 Task: Apply Clip Filter to Flashback
Action: Mouse moved to (726, 285)
Screenshot: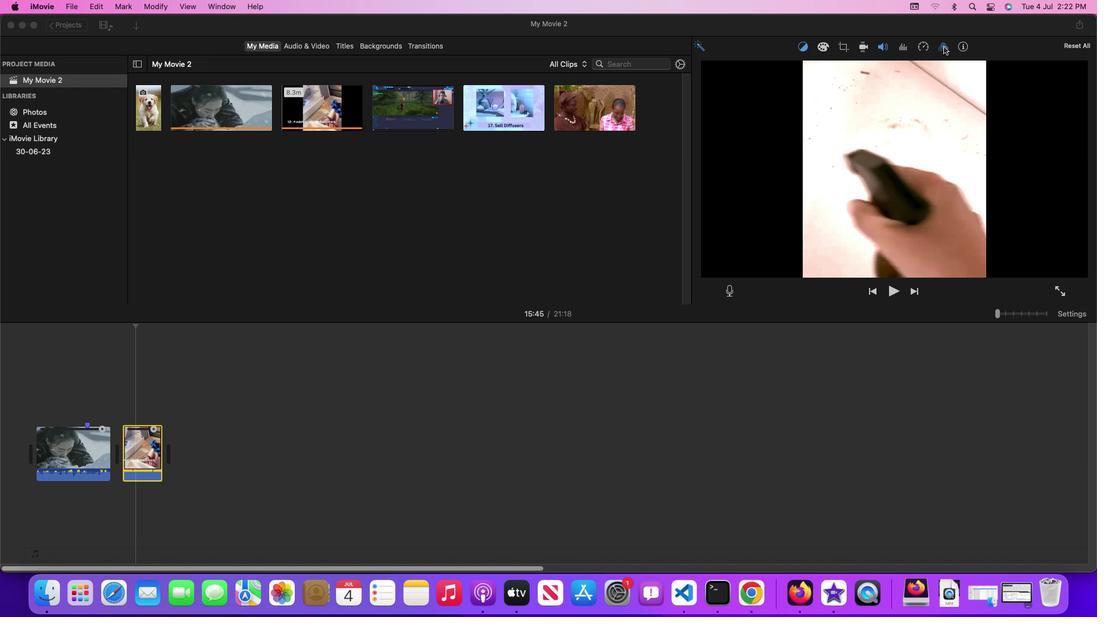 
Action: Mouse pressed left at (726, 285)
Screenshot: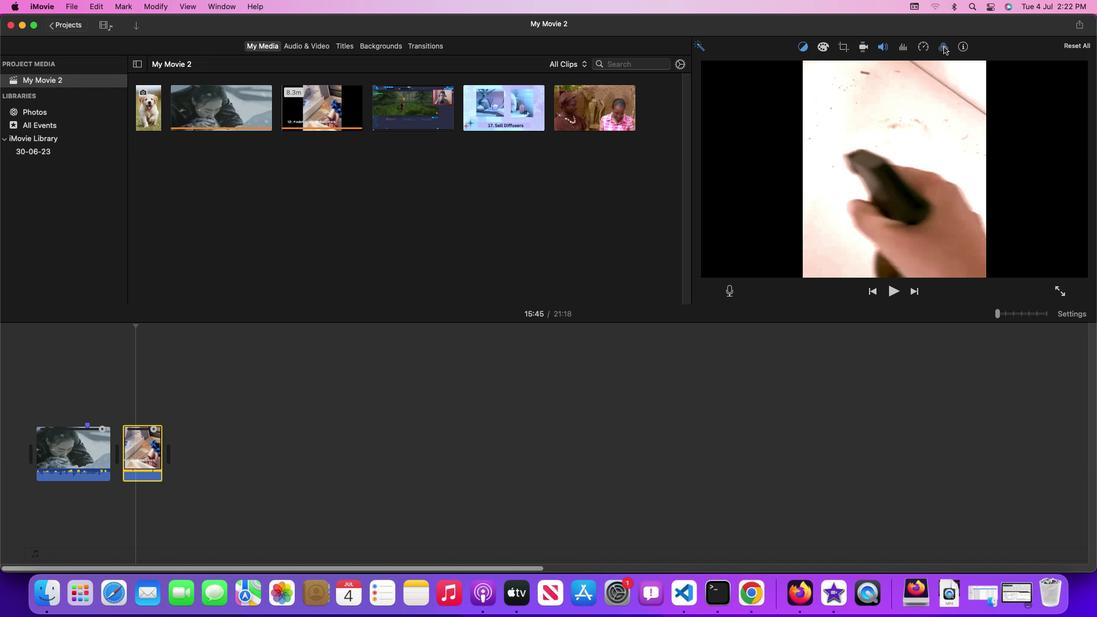 
Action: Mouse moved to (726, 285)
Screenshot: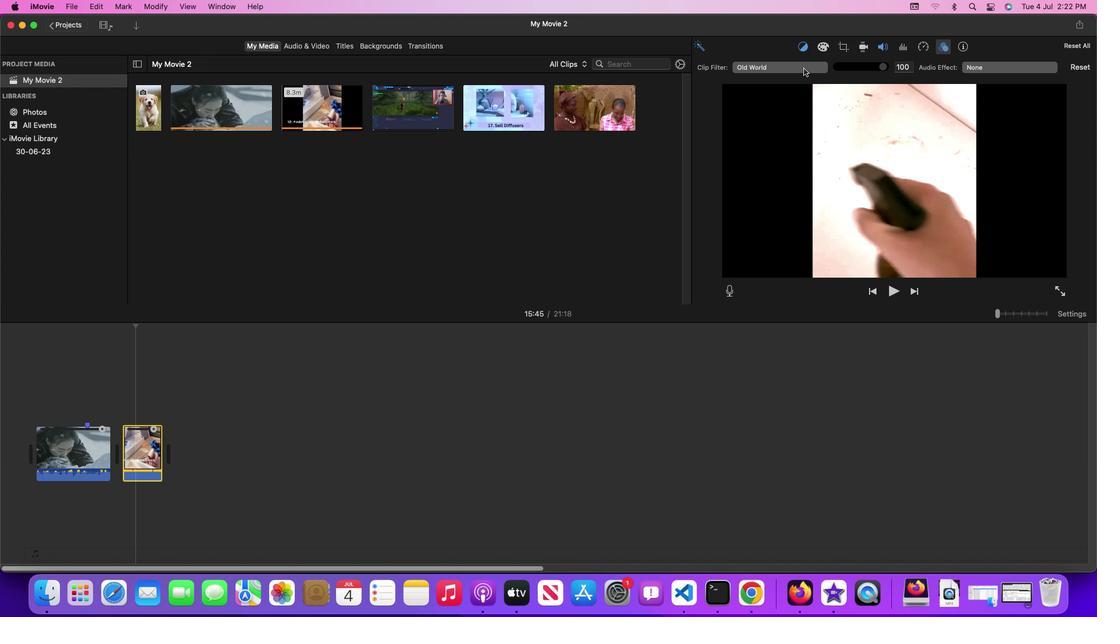 
Action: Mouse pressed left at (726, 285)
Screenshot: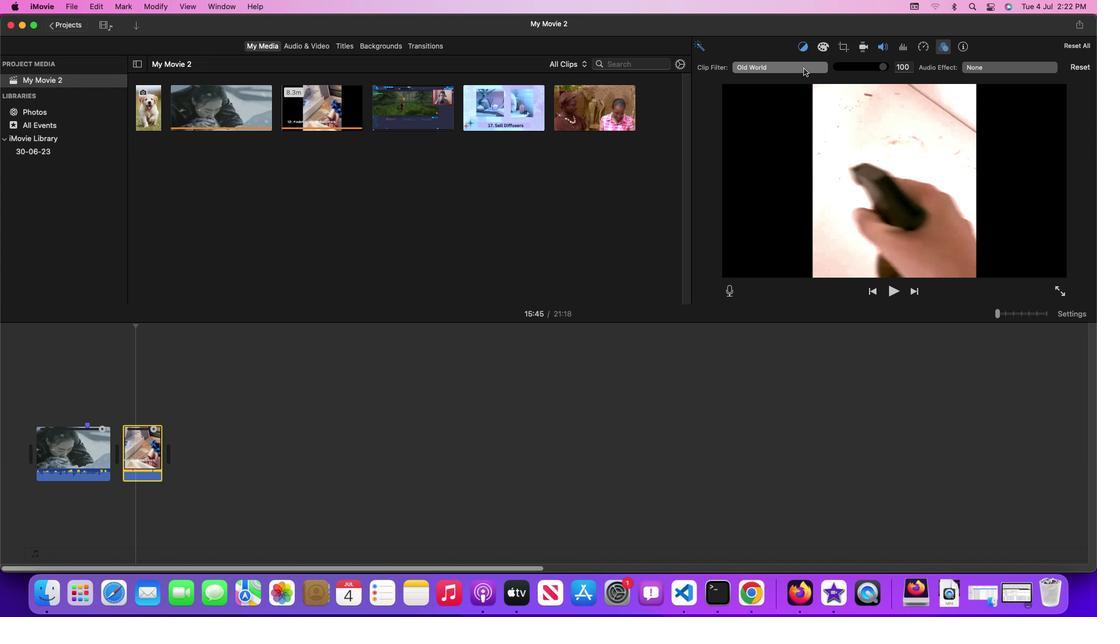 
Action: Mouse moved to (726, 285)
Screenshot: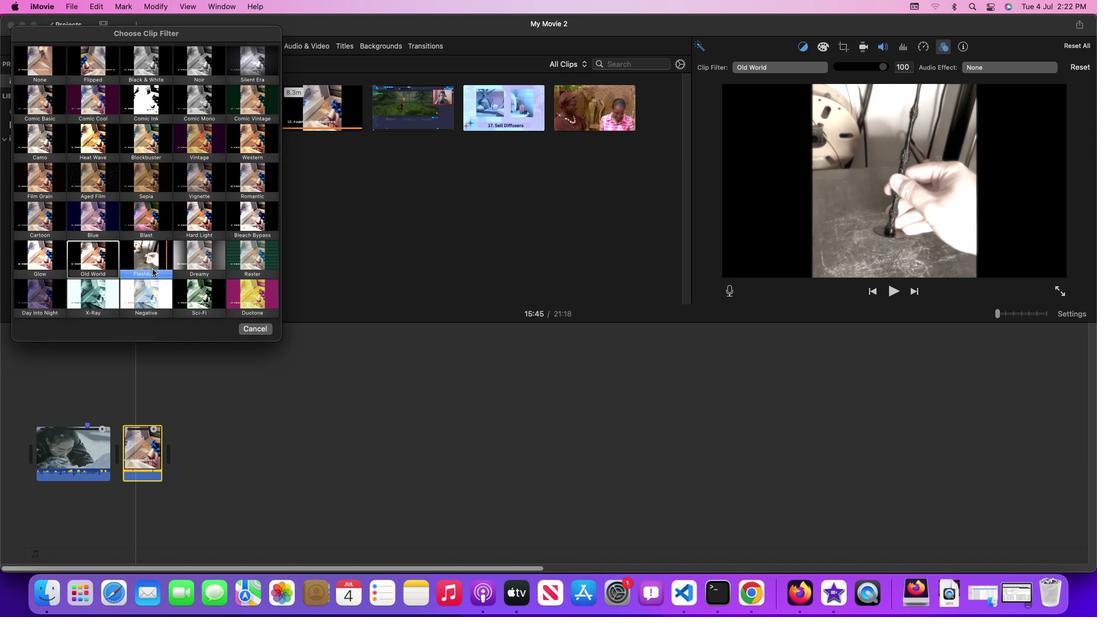 
Action: Mouse pressed left at (726, 285)
Screenshot: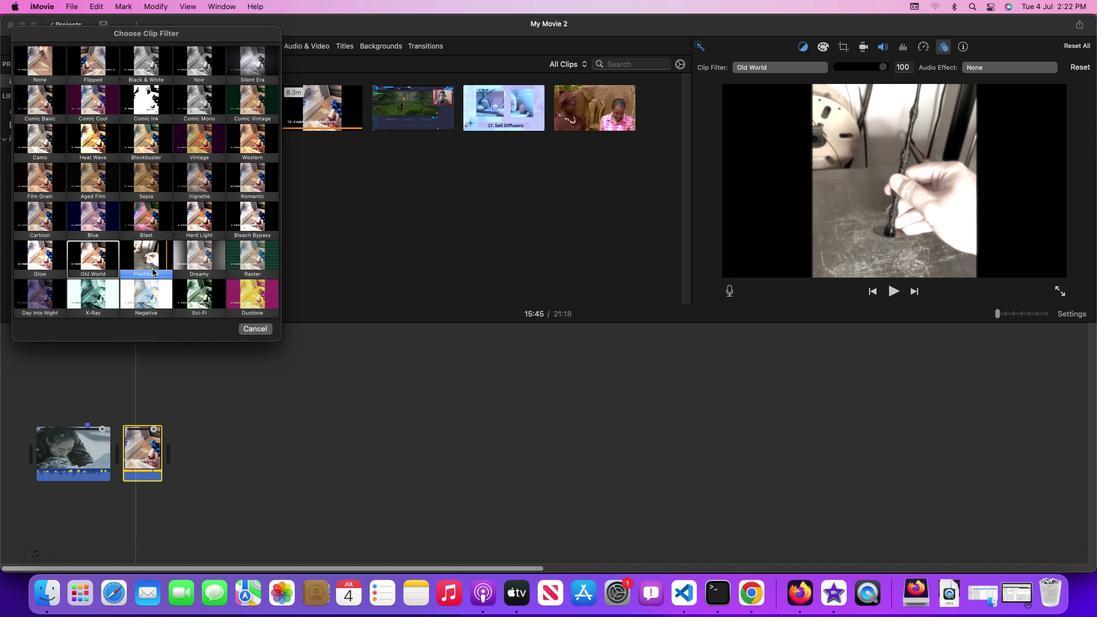 
Action: Mouse moved to (726, 285)
Screenshot: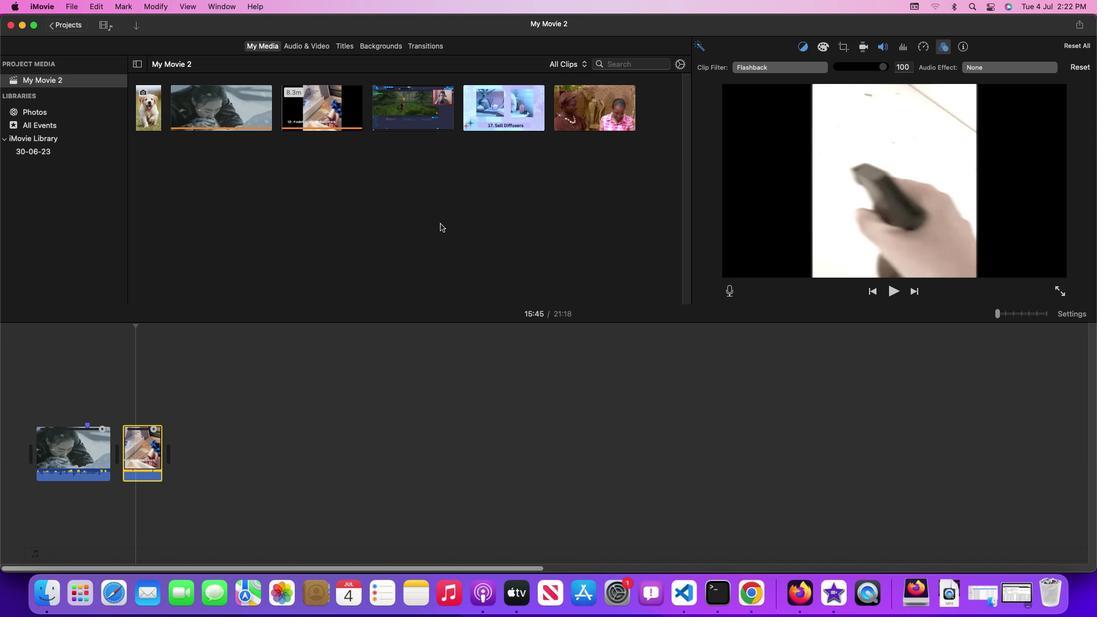 
